 Task: Delete the view "mainview" in Mark's project.
Action: Mouse pressed left at (243, 130)
Screenshot: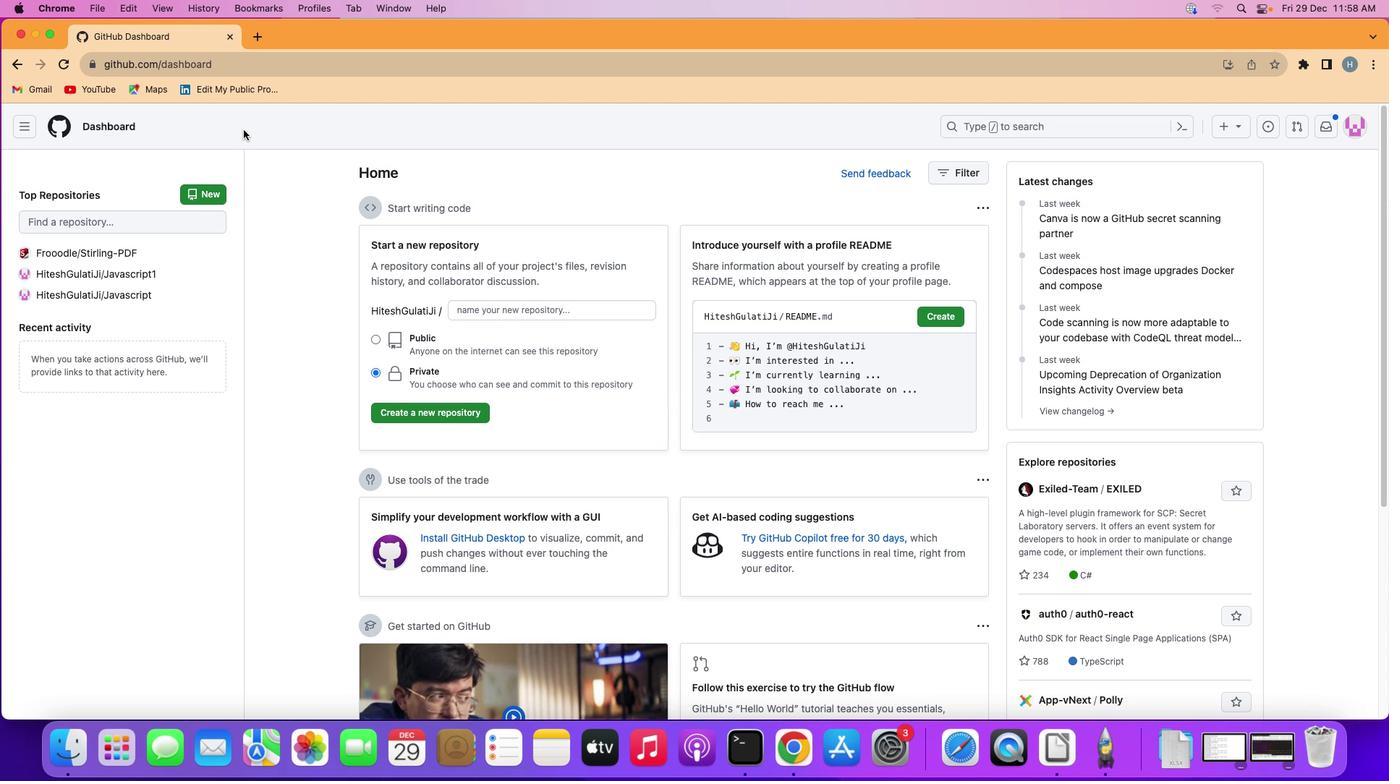 
Action: Mouse moved to (26, 120)
Screenshot: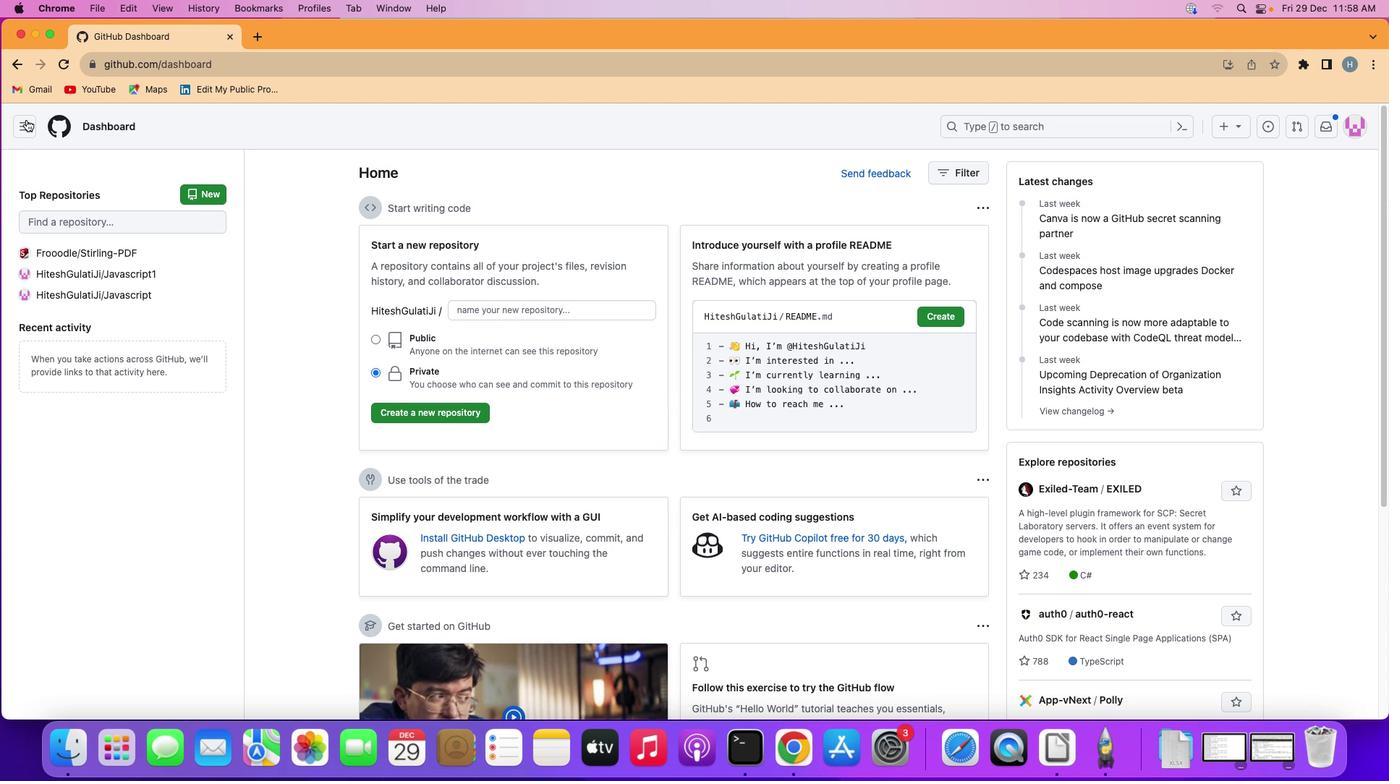 
Action: Mouse pressed left at (26, 120)
Screenshot: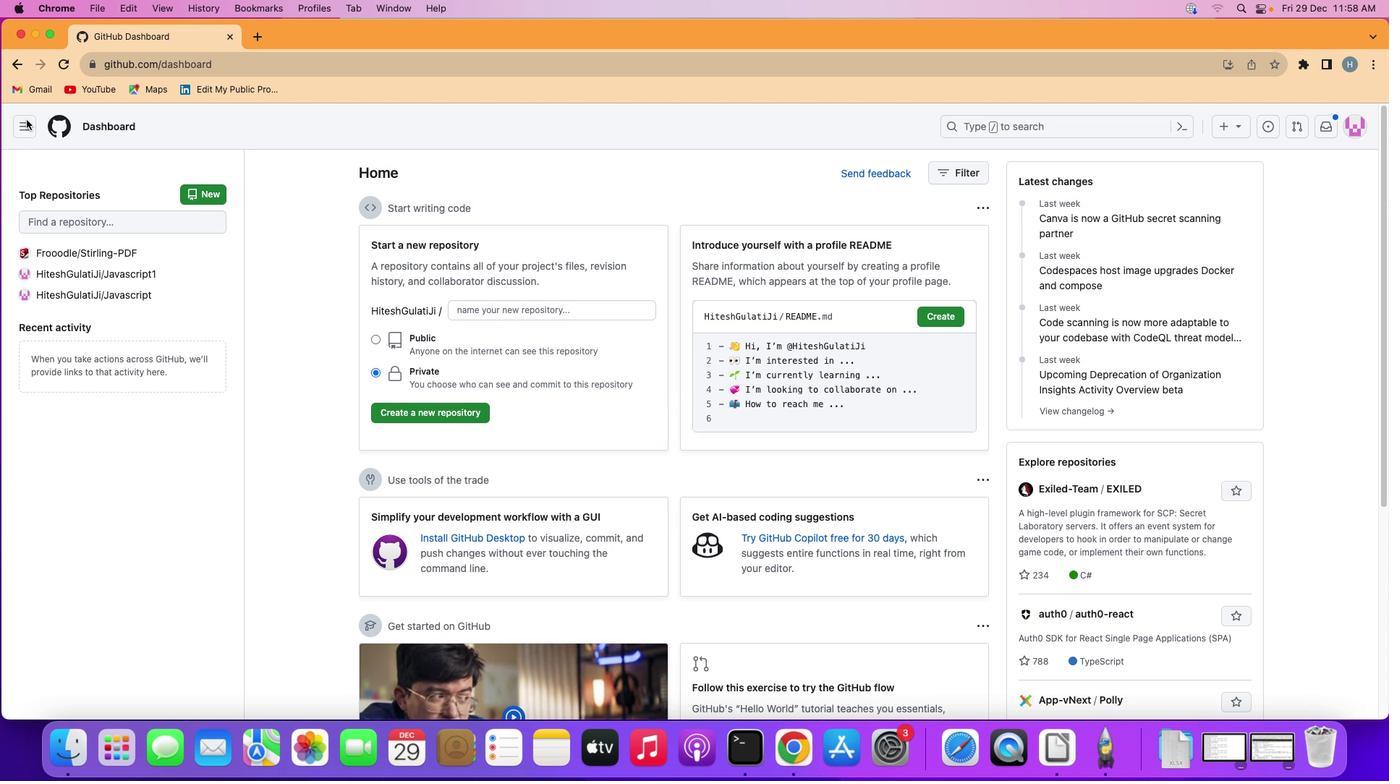 
Action: Mouse moved to (105, 232)
Screenshot: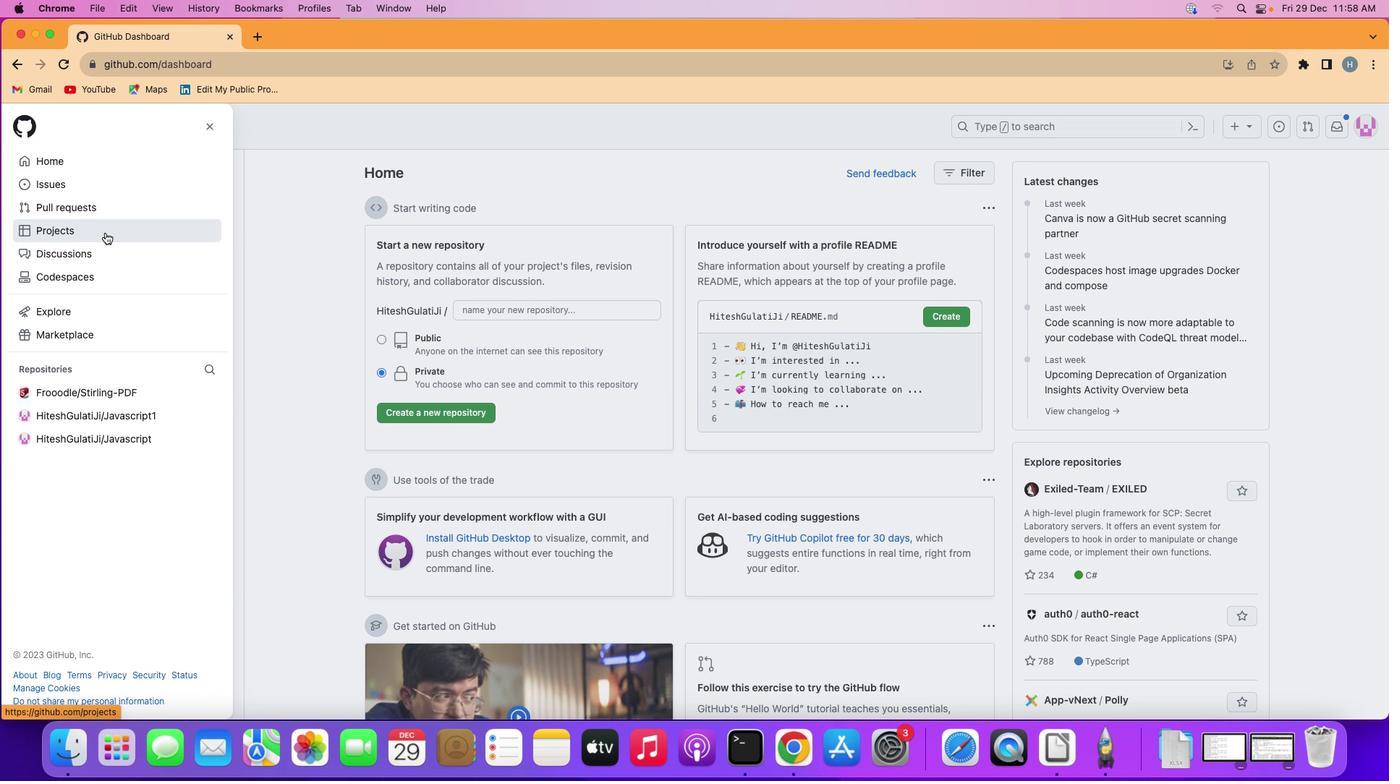 
Action: Mouse pressed left at (105, 232)
Screenshot: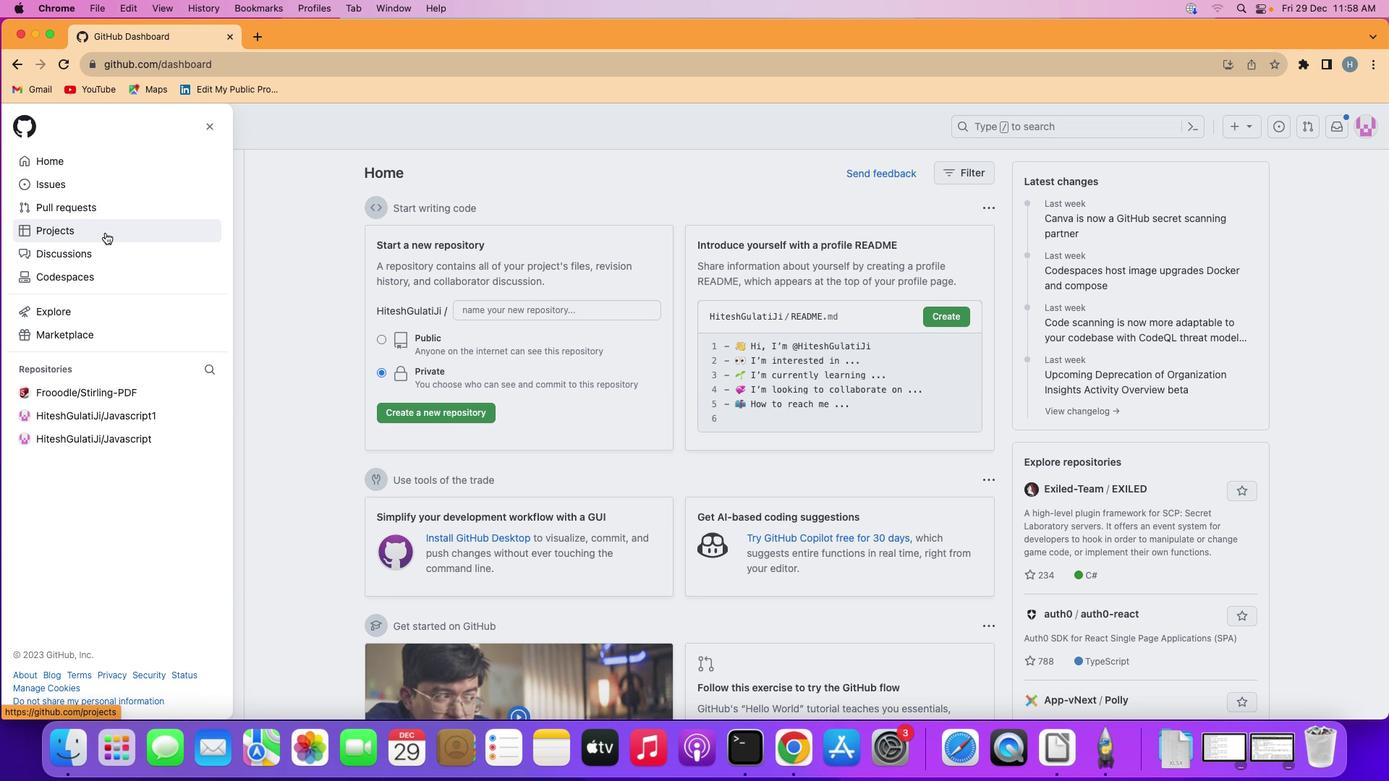 
Action: Mouse moved to (502, 253)
Screenshot: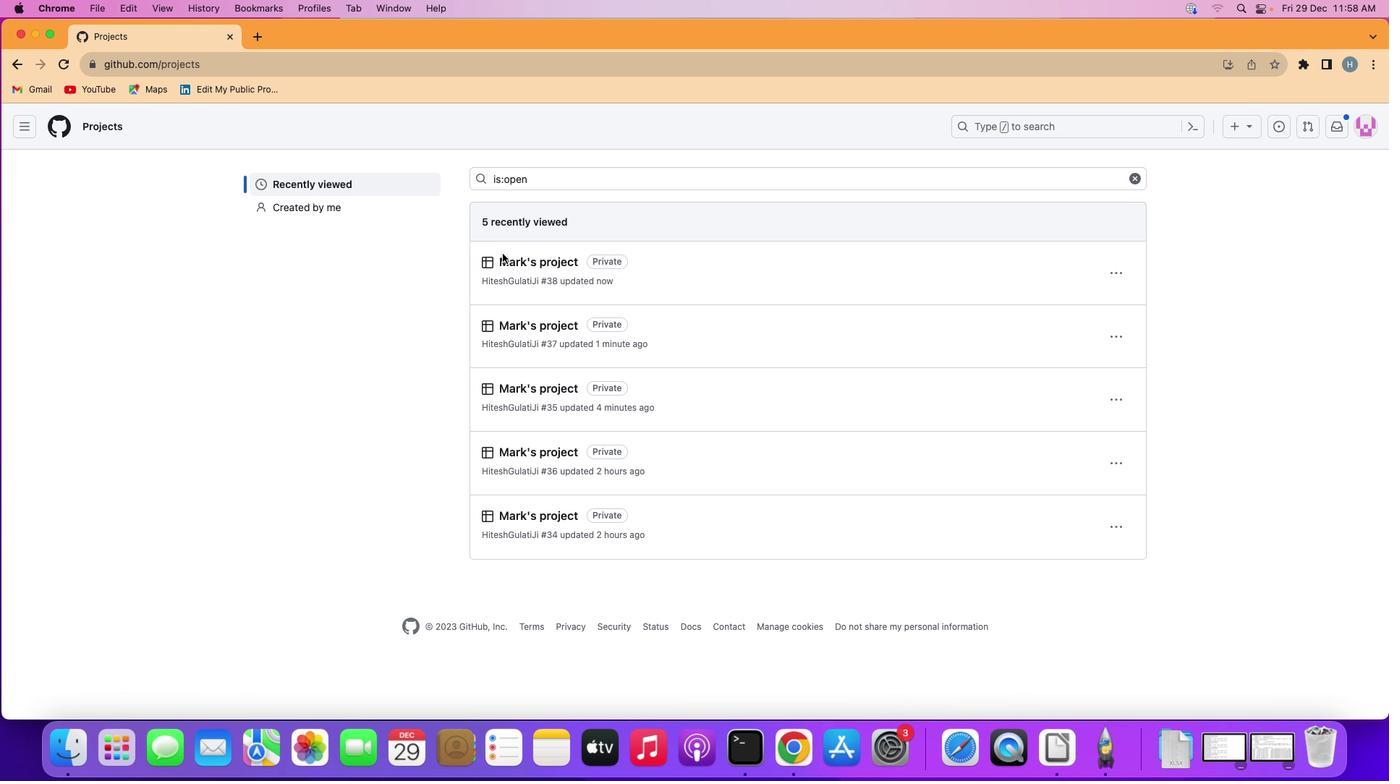 
Action: Mouse pressed left at (502, 253)
Screenshot: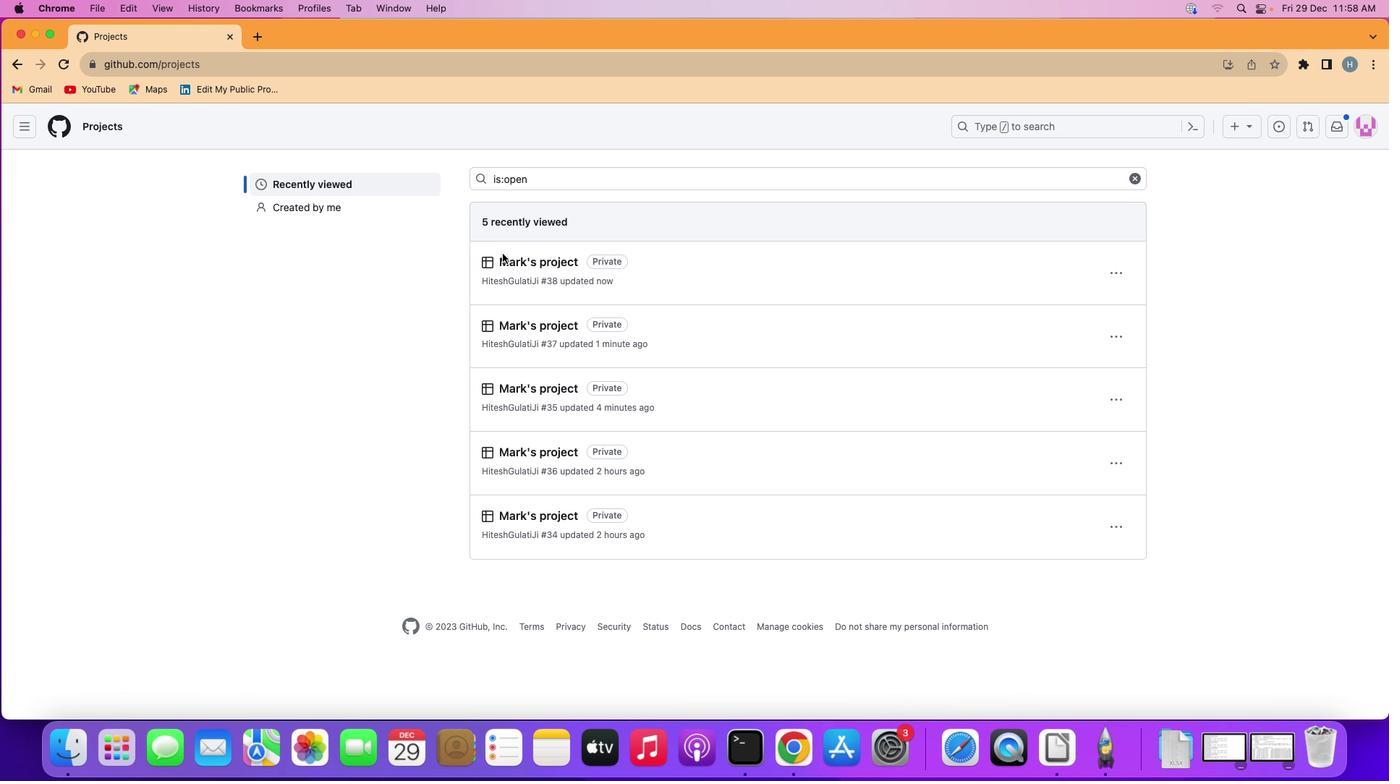 
Action: Mouse moved to (511, 261)
Screenshot: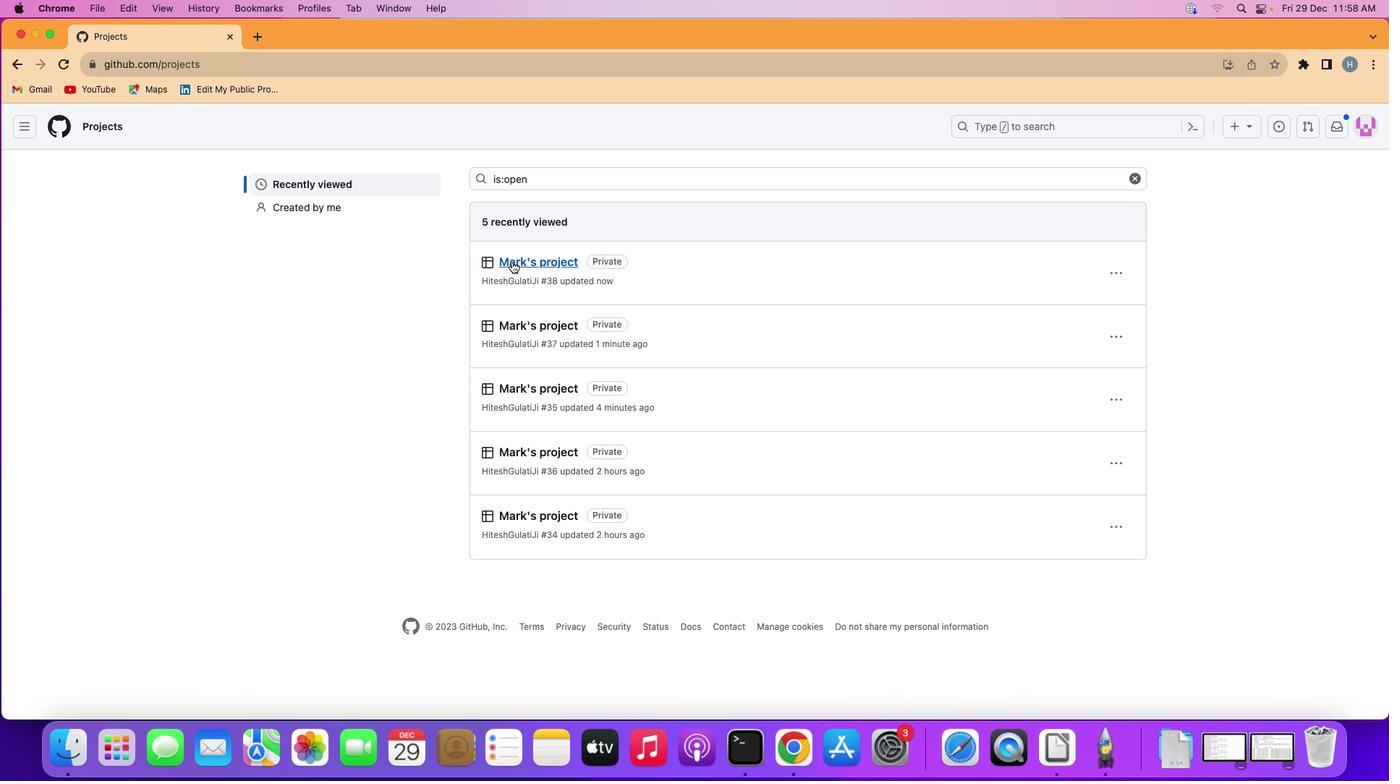 
Action: Mouse pressed left at (511, 261)
Screenshot: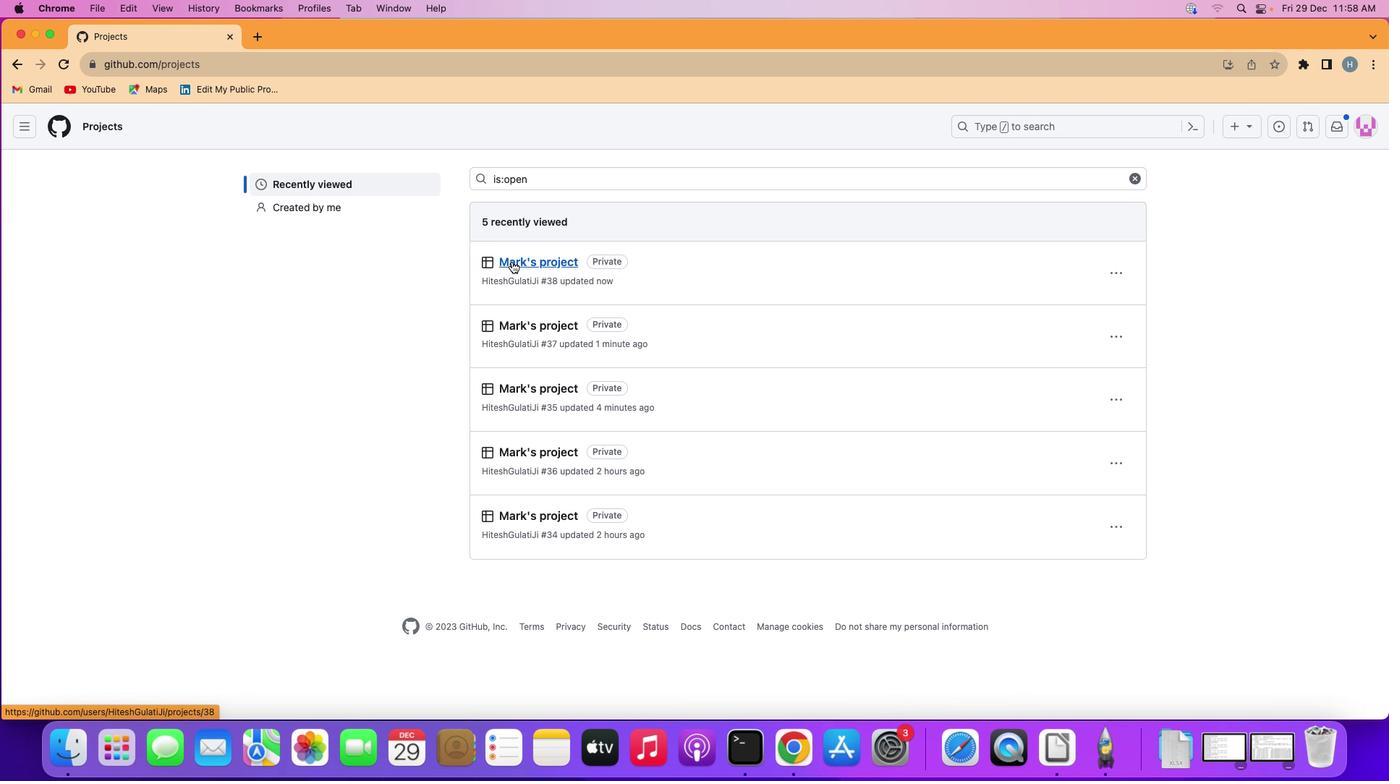 
Action: Mouse moved to (117, 195)
Screenshot: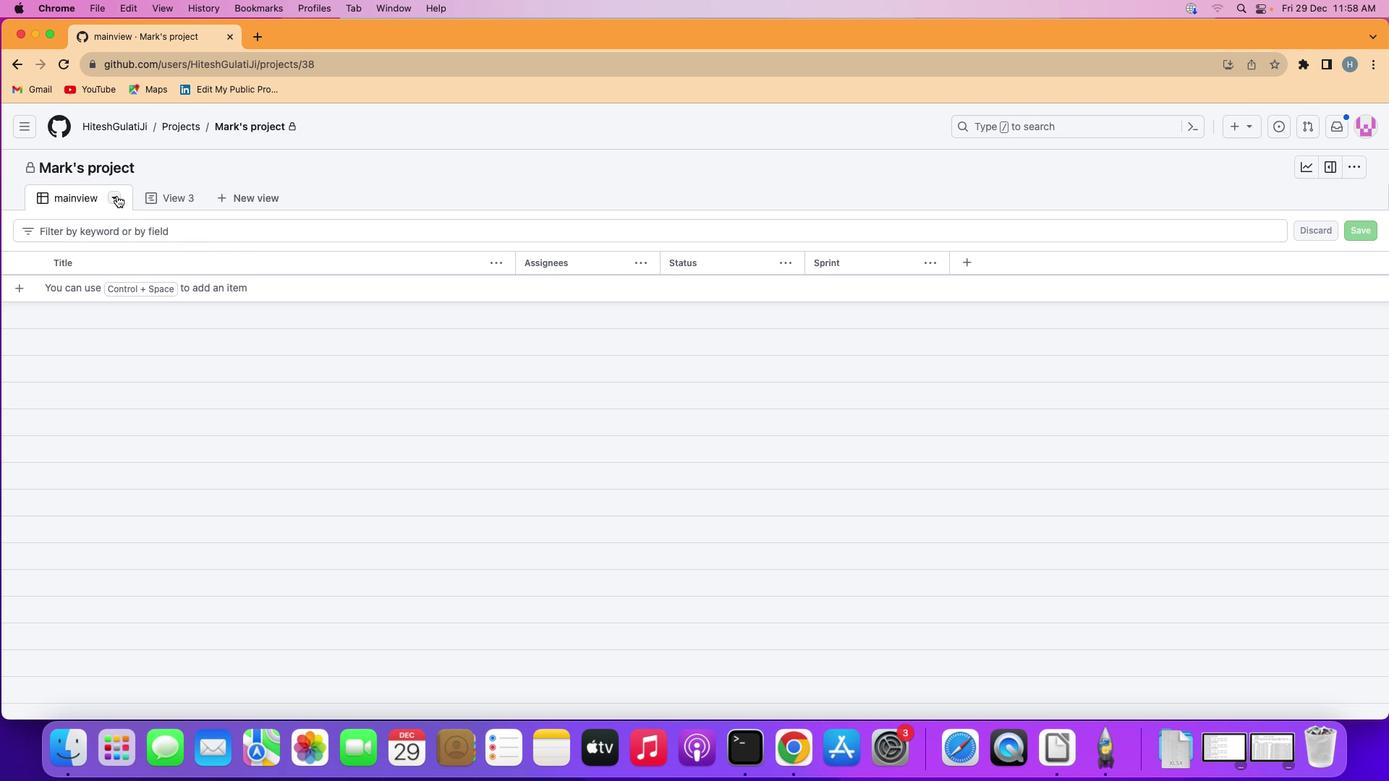 
Action: Mouse pressed left at (117, 195)
Screenshot: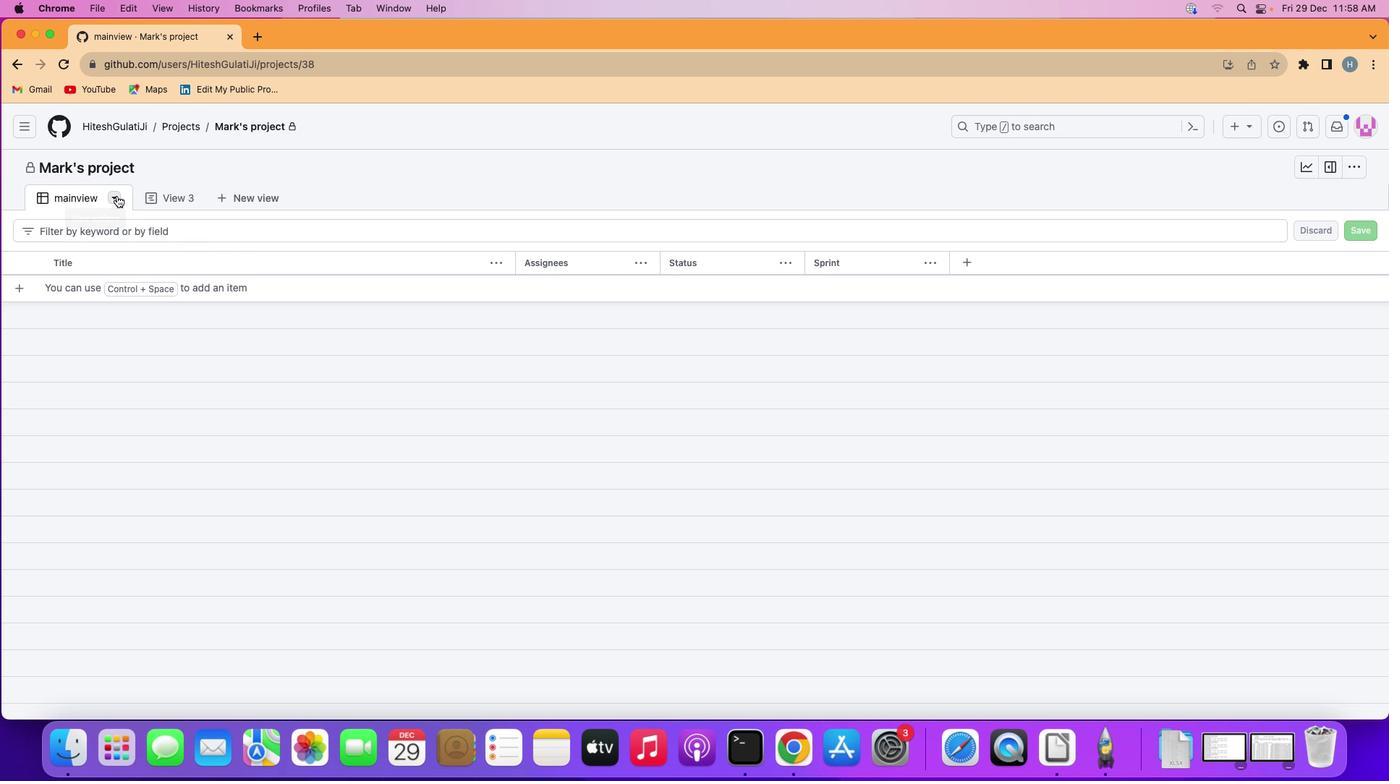 
Action: Mouse moved to (288, 245)
Screenshot: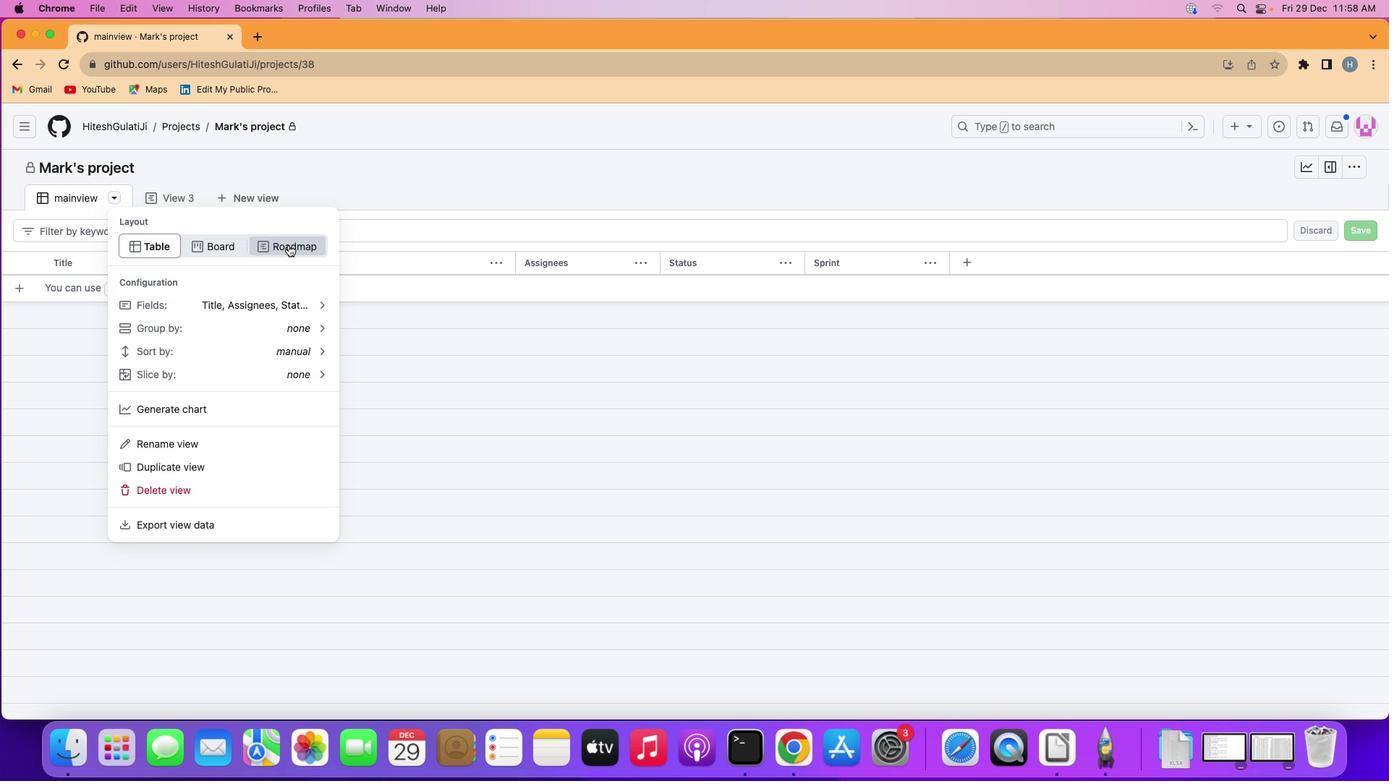 
Action: Mouse pressed left at (288, 245)
Screenshot: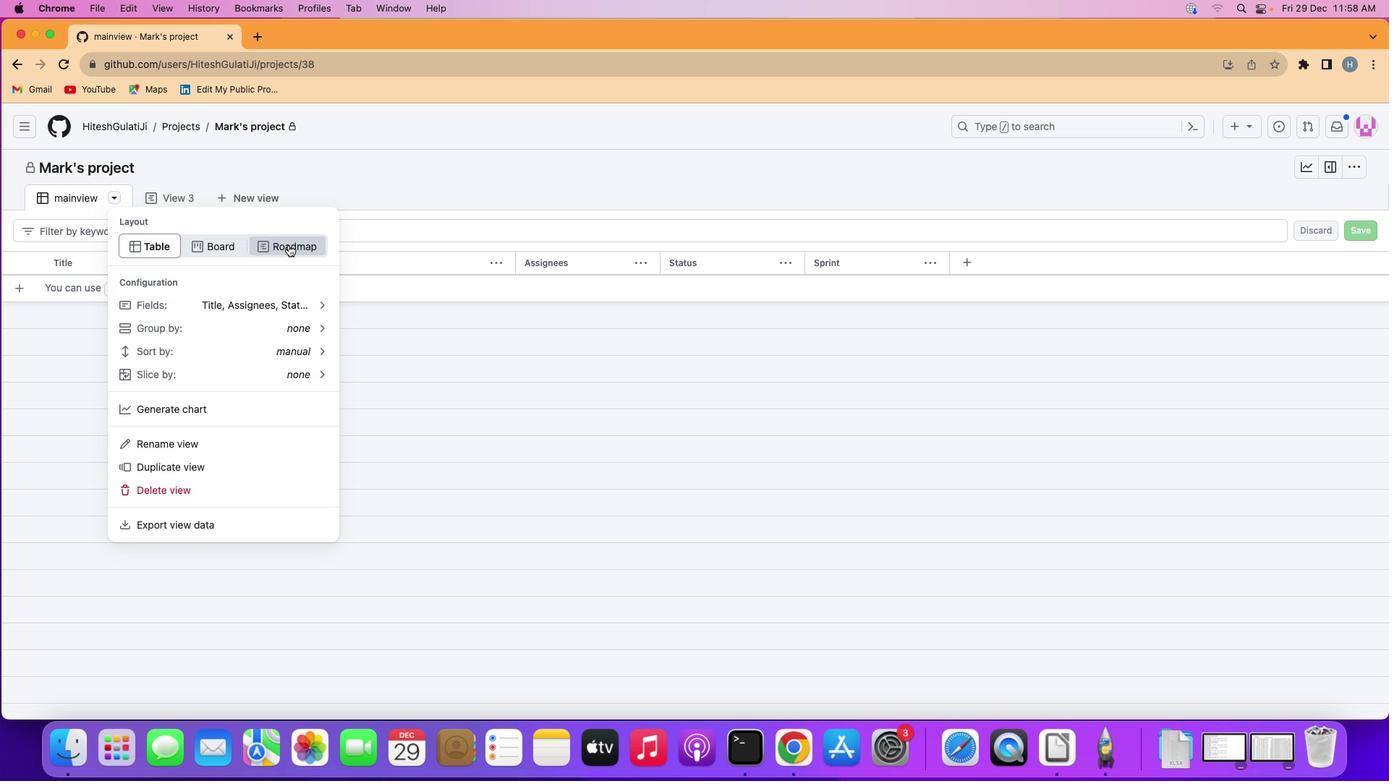 
Action: Mouse moved to (115, 193)
Screenshot: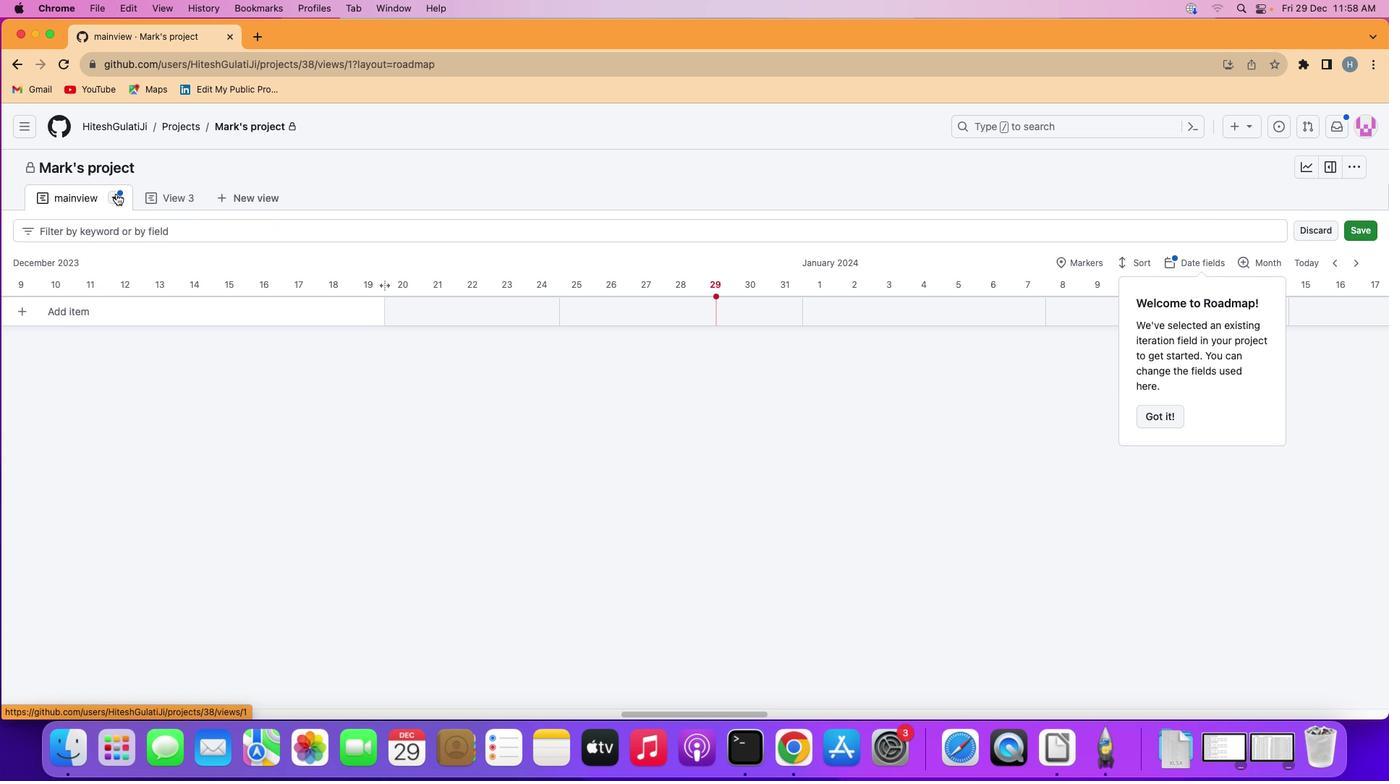 
Action: Mouse pressed left at (115, 193)
Screenshot: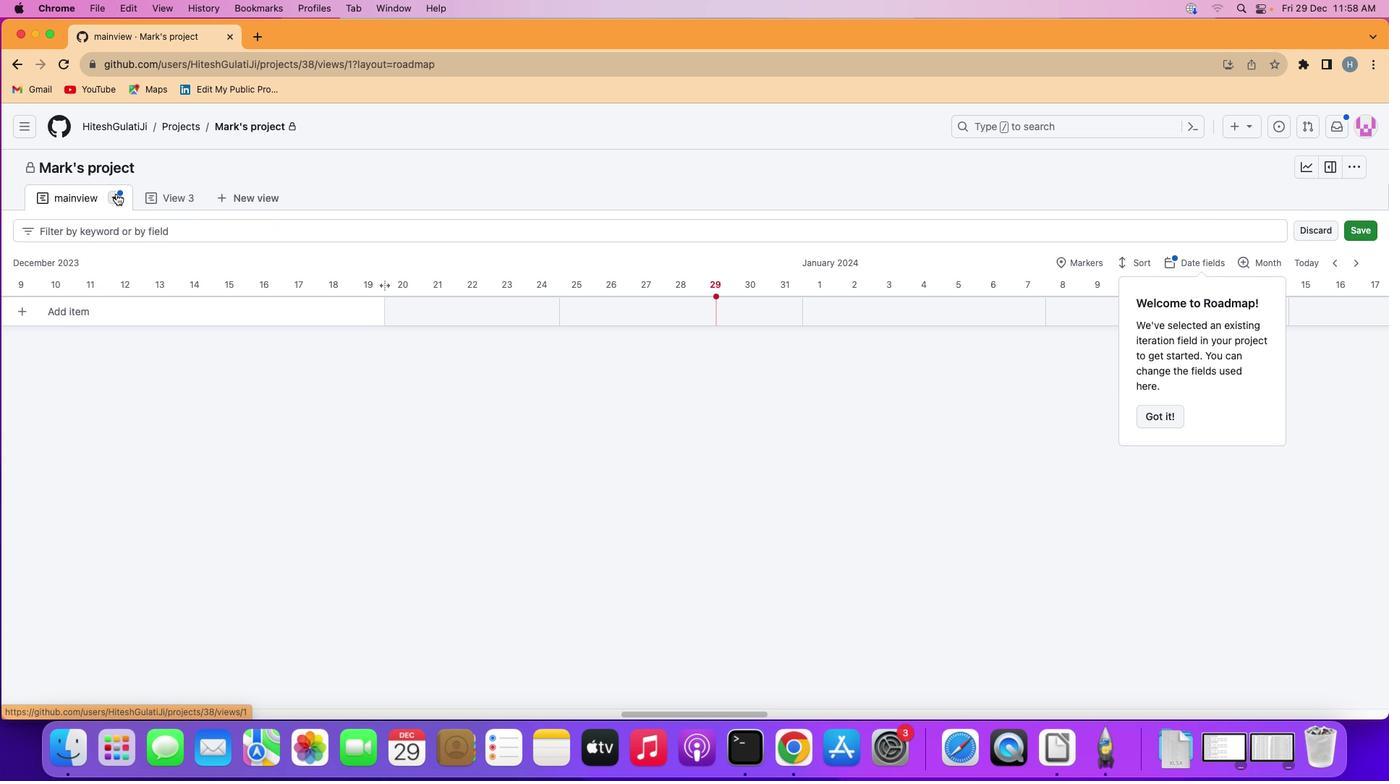 
Action: Mouse moved to (200, 612)
Screenshot: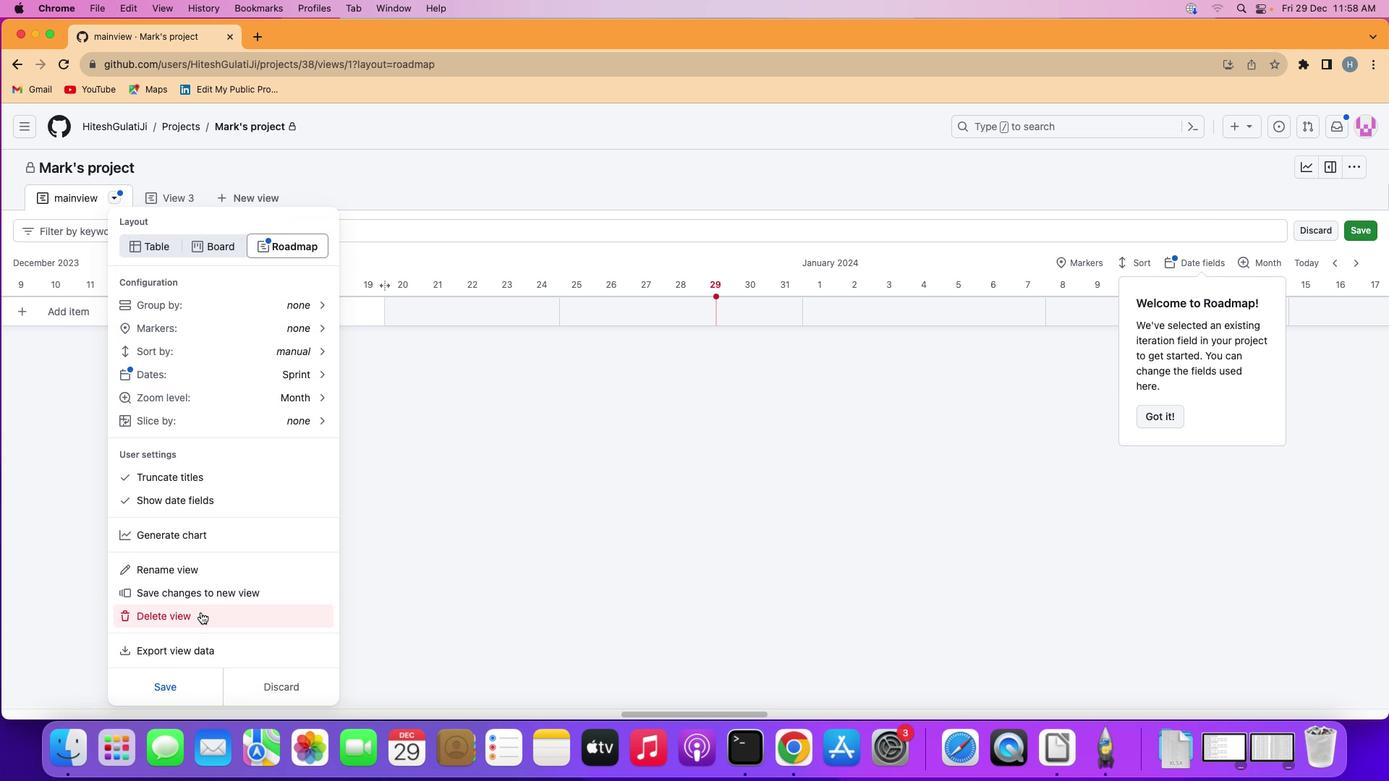 
Action: Mouse pressed left at (200, 612)
Screenshot: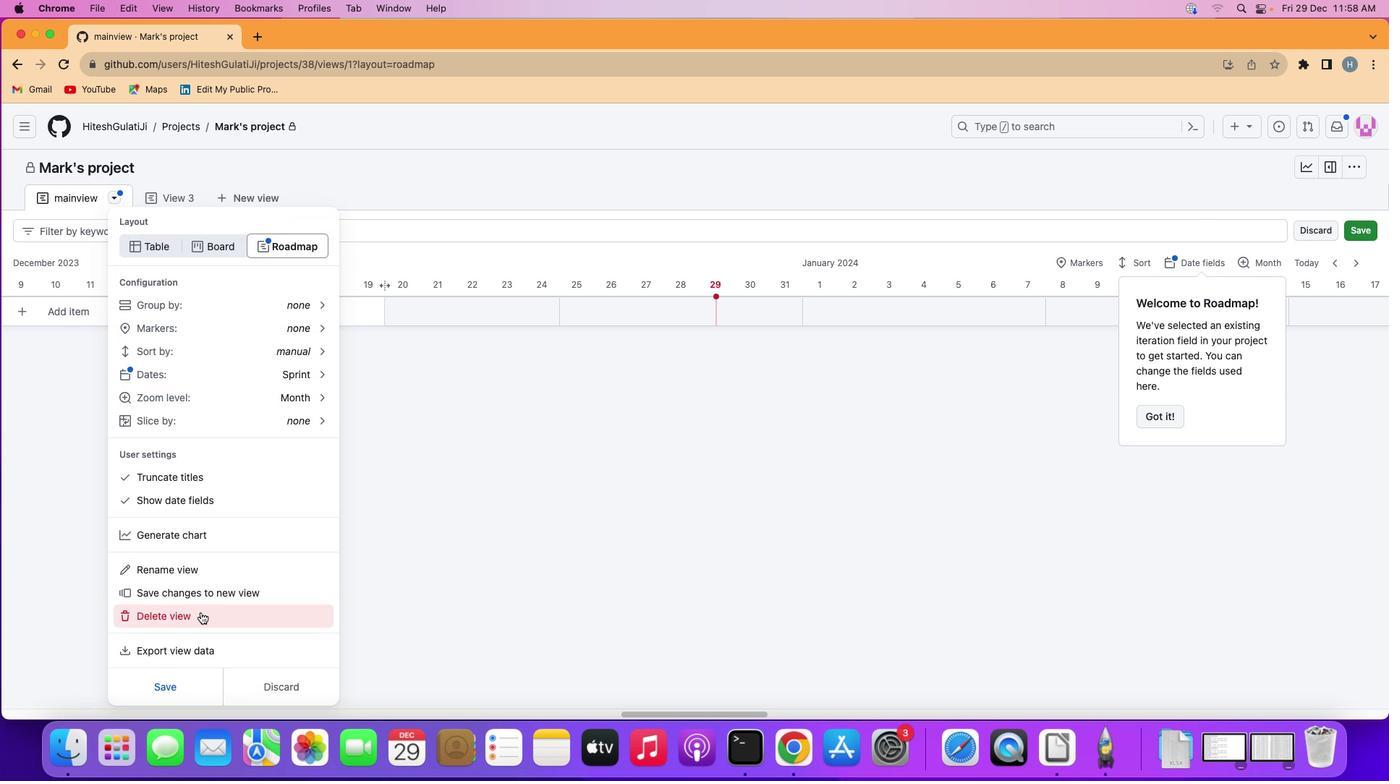 
Action: Mouse moved to (767, 442)
Screenshot: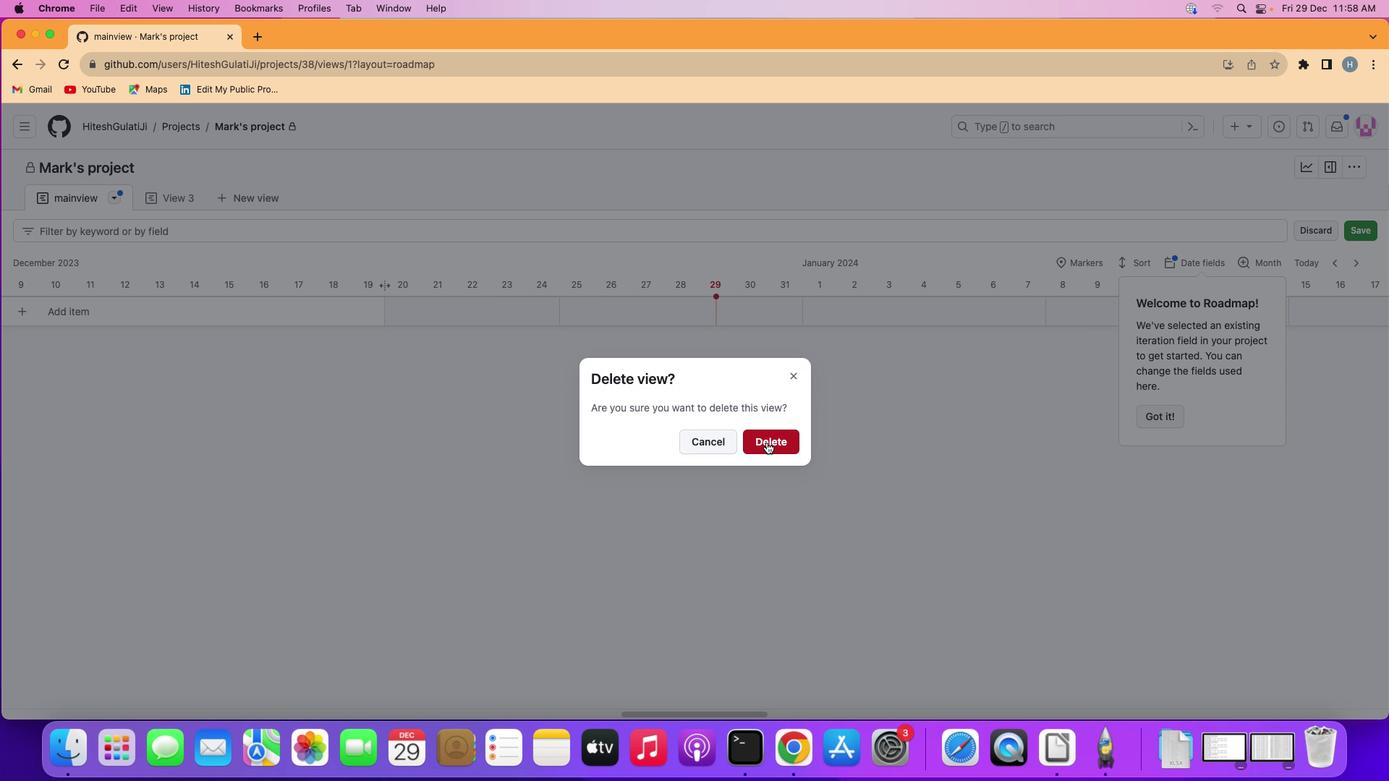 
Action: Mouse pressed left at (767, 442)
Screenshot: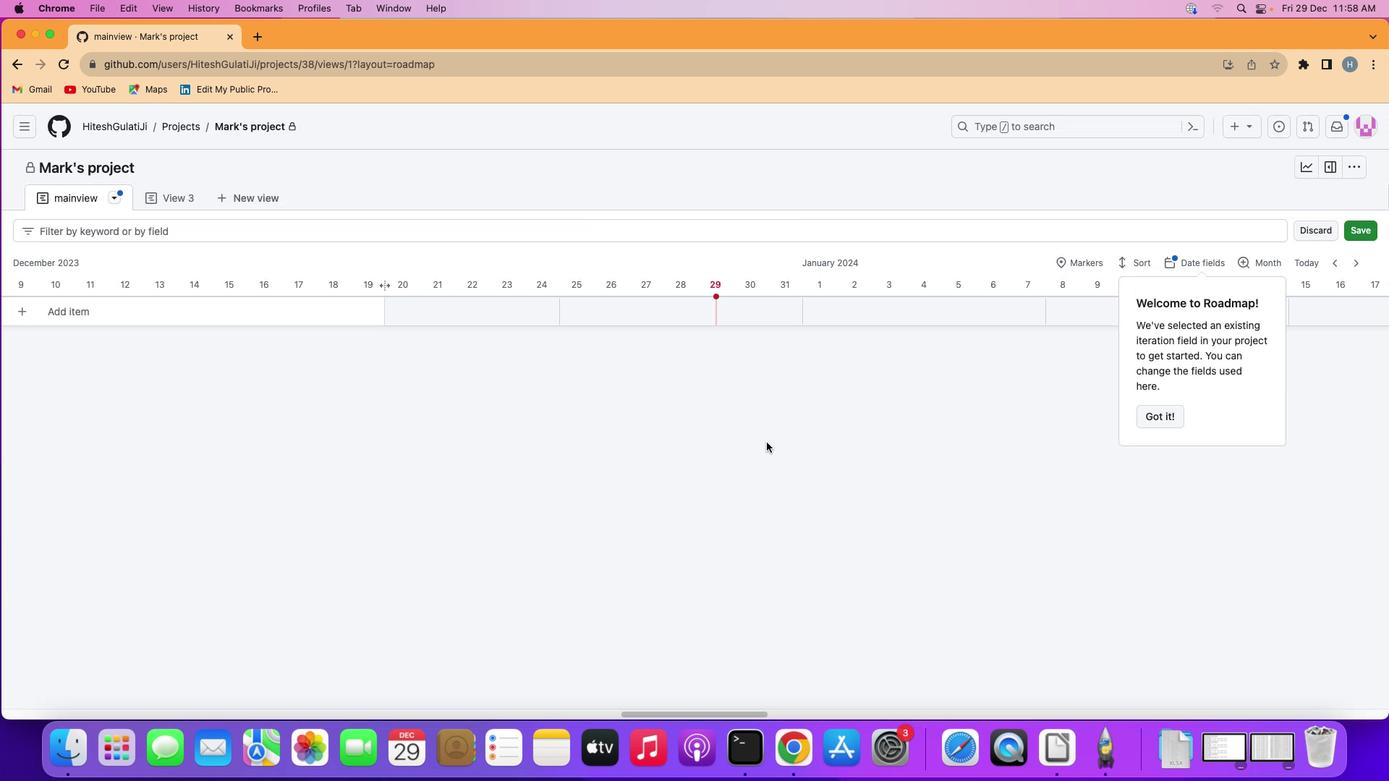 
Action: Mouse moved to (576, 448)
Screenshot: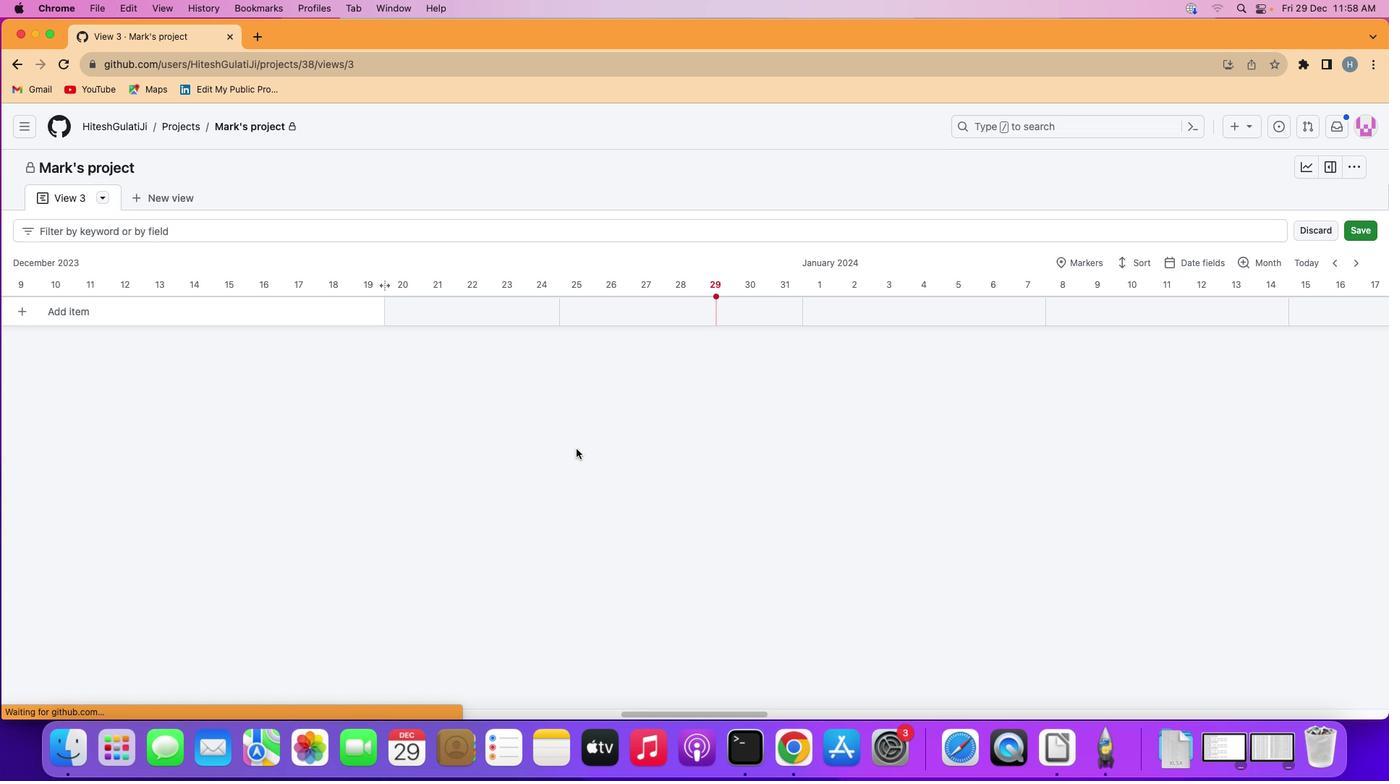 
